 Task: Add Attachment from Google Drive to Card Card0000000087 in Board Board0000000022 in Workspace WS0000000008 in Trello. Add Cover Orange to Card Card0000000087 in Board Board0000000022 in Workspace WS0000000008 in Trello. Add "Add Label …" with "Title" Title0000000087 to Button Button0000000087 to Card Card0000000087 in Board Board0000000022 in Workspace WS0000000008 in Trello. Add Description DS0000000087 to Card Card0000000087 in Board Board0000000022 in Workspace WS0000000008 in Trello. Add Comment CM0000000087 to Card Card0000000087 in Board Board0000000022 in Workspace WS0000000008 in Trello
Action: Mouse moved to (279, 374)
Screenshot: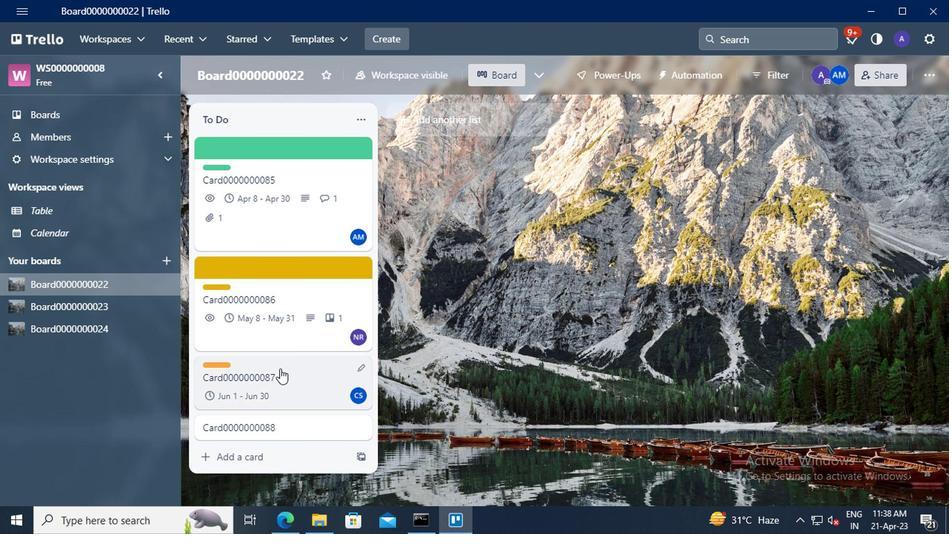 
Action: Mouse pressed left at (279, 374)
Screenshot: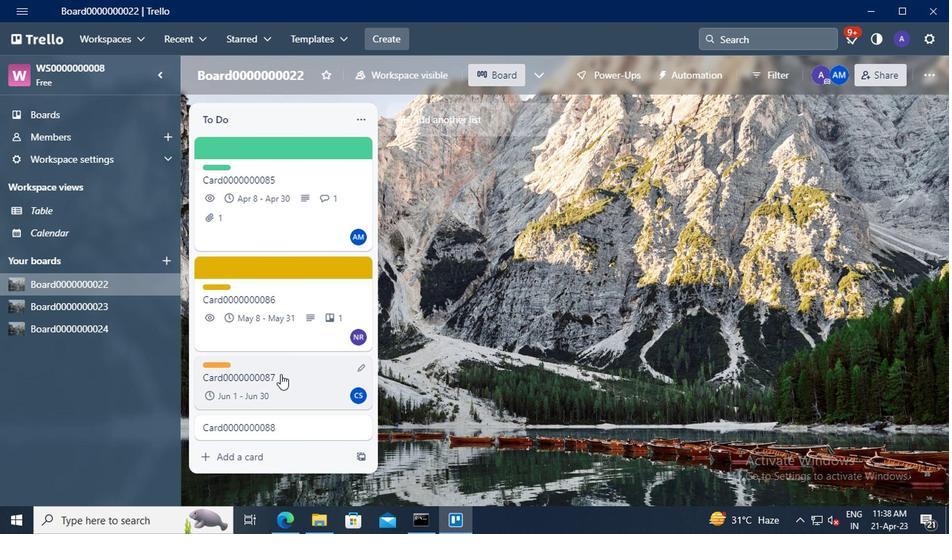 
Action: Mouse moved to (646, 292)
Screenshot: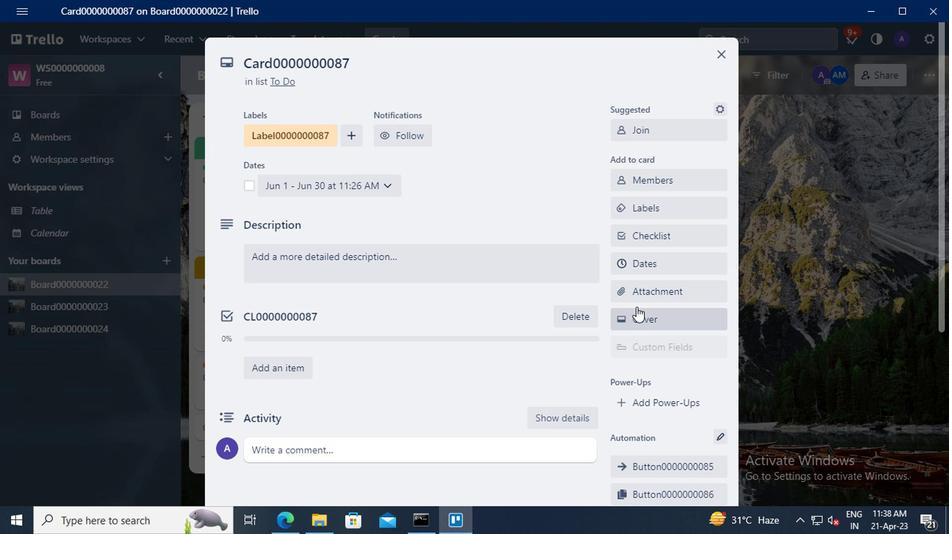 
Action: Mouse pressed left at (646, 292)
Screenshot: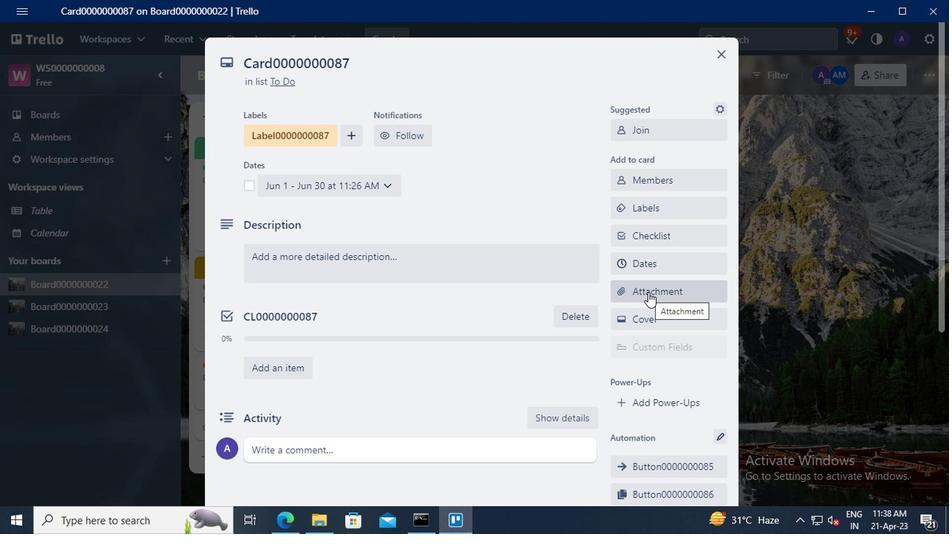 
Action: Mouse moved to (657, 169)
Screenshot: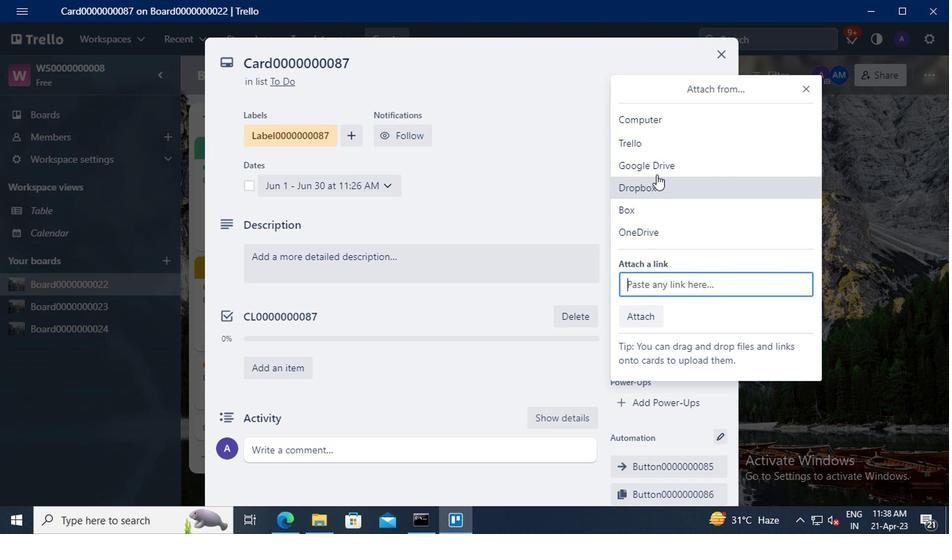 
Action: Mouse pressed left at (657, 169)
Screenshot: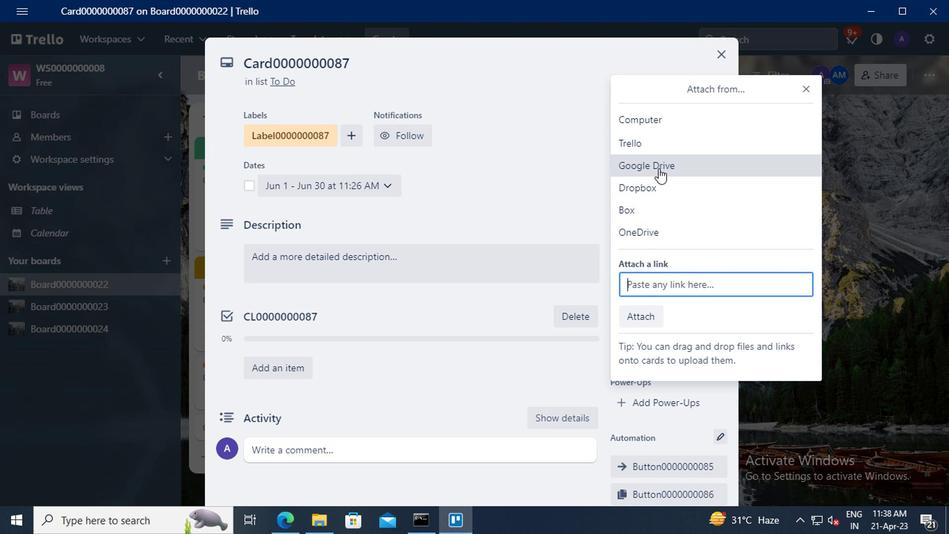 
Action: Mouse moved to (216, 244)
Screenshot: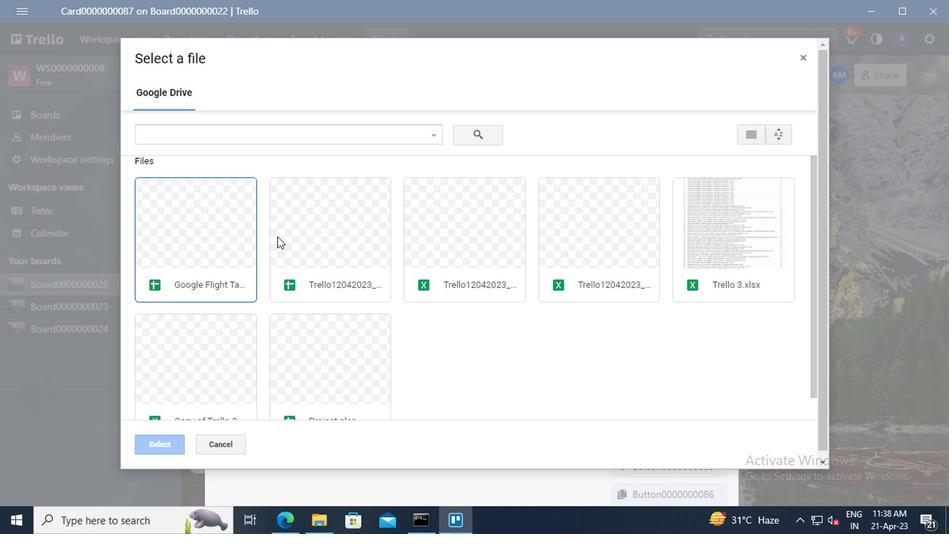 
Action: Mouse pressed left at (216, 244)
Screenshot: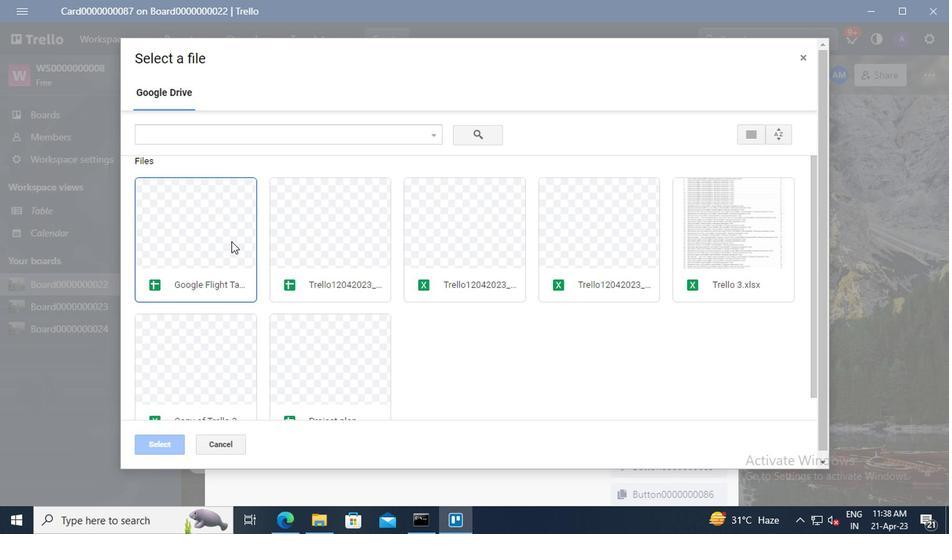 
Action: Mouse moved to (171, 446)
Screenshot: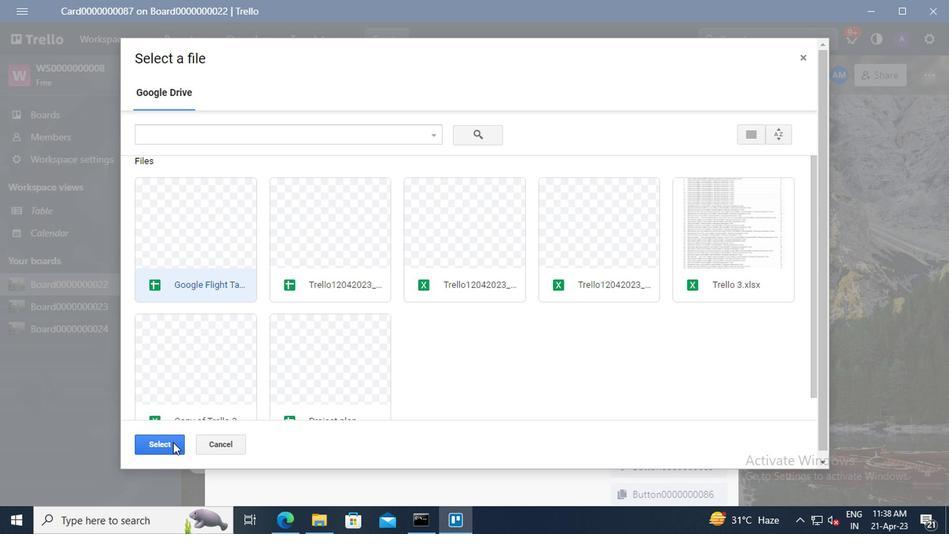 
Action: Mouse pressed left at (171, 446)
Screenshot: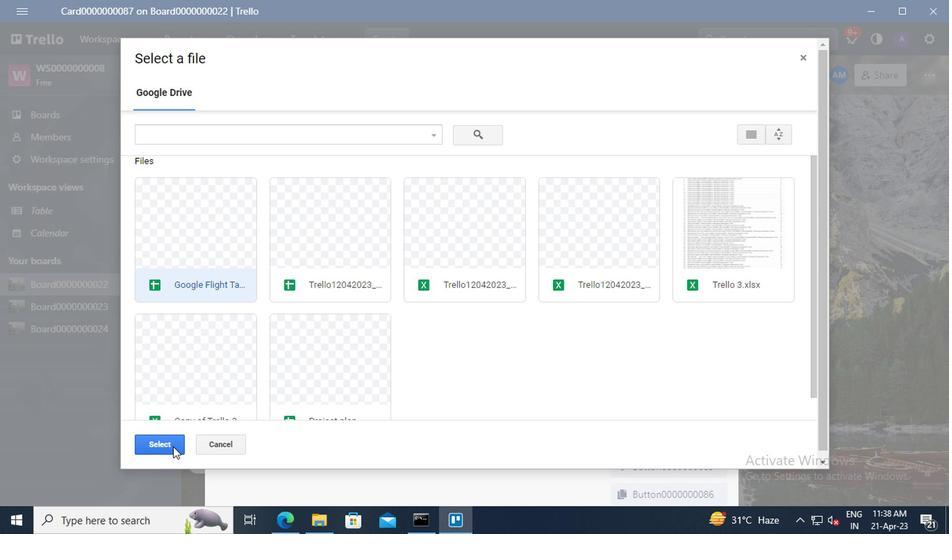 
Action: Mouse moved to (637, 322)
Screenshot: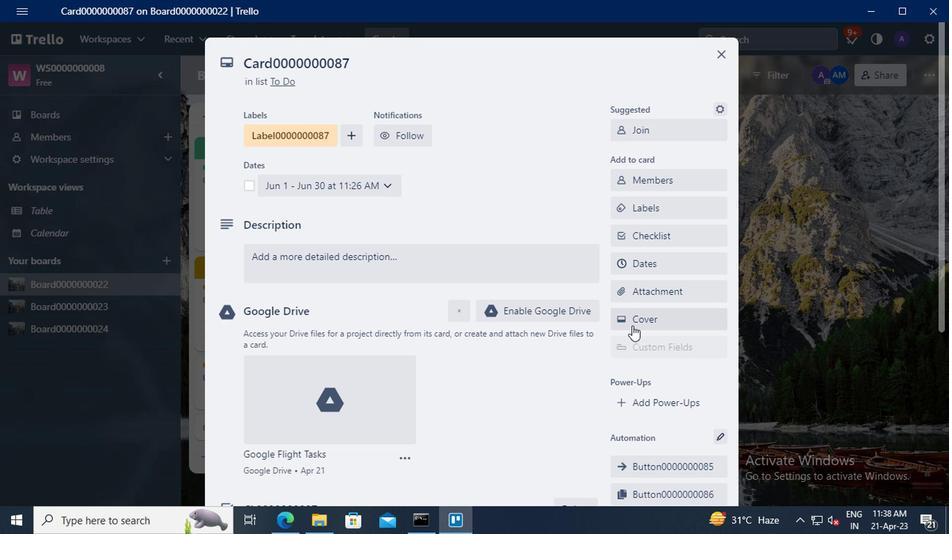 
Action: Mouse pressed left at (637, 322)
Screenshot: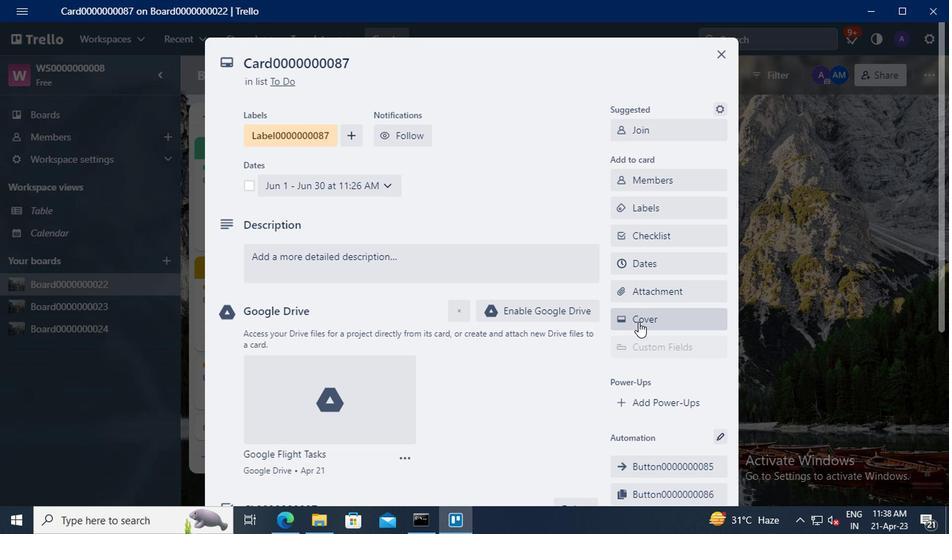 
Action: Mouse moved to (718, 229)
Screenshot: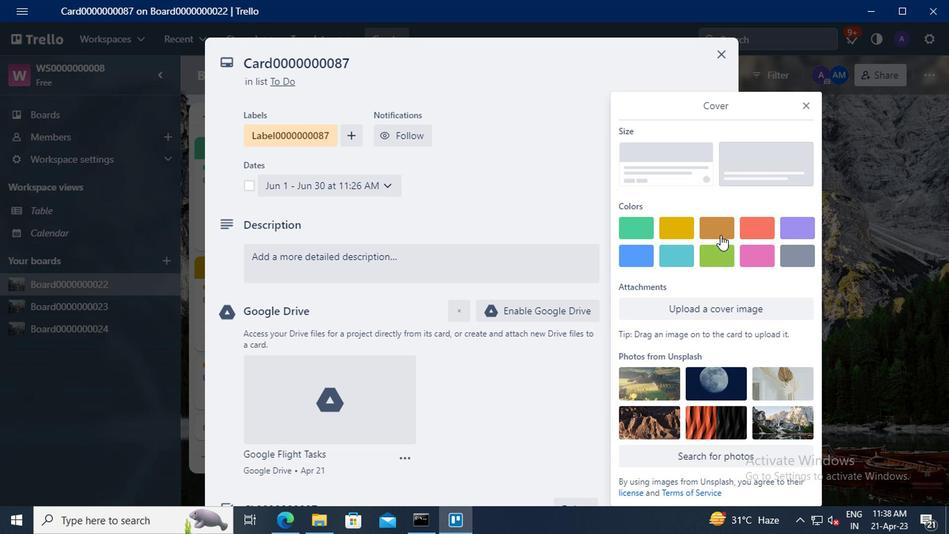 
Action: Mouse pressed left at (718, 229)
Screenshot: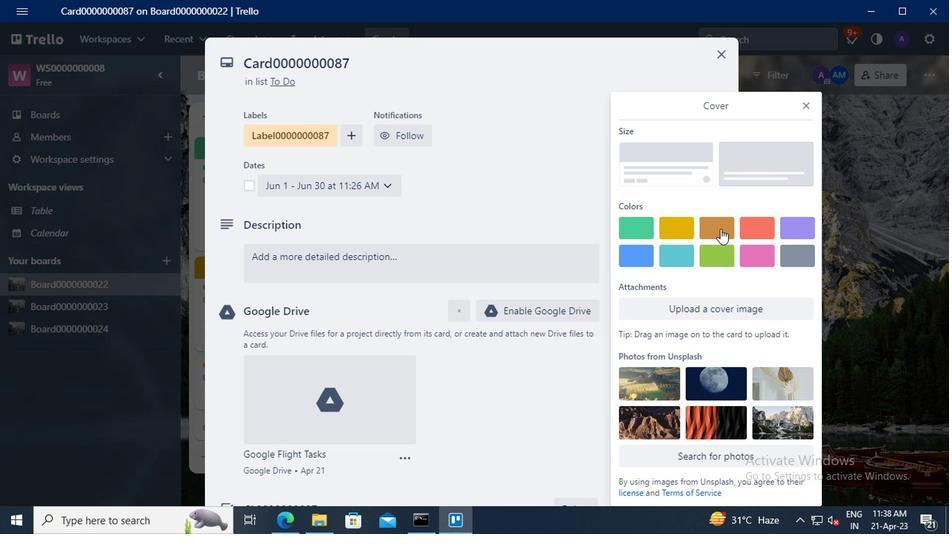 
Action: Mouse moved to (804, 82)
Screenshot: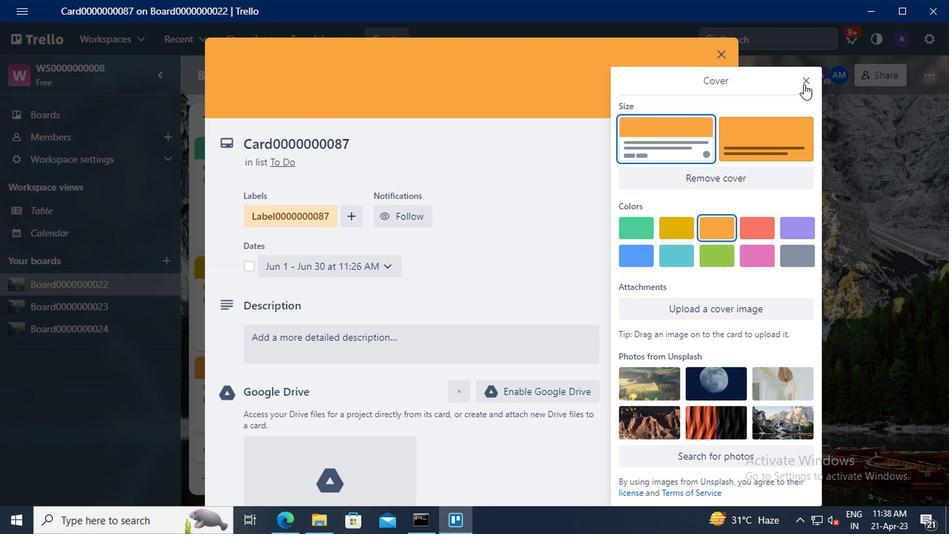
Action: Mouse pressed left at (804, 82)
Screenshot: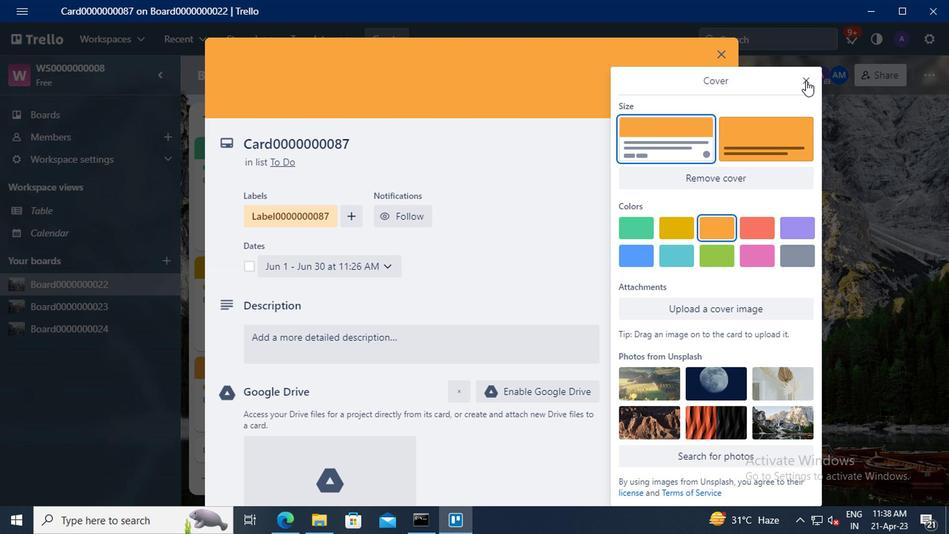 
Action: Mouse moved to (669, 235)
Screenshot: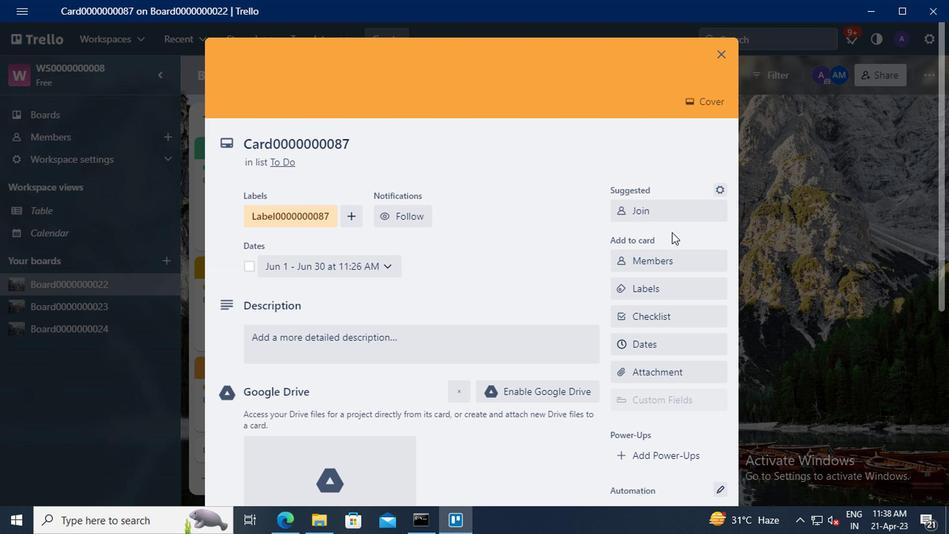 
Action: Mouse scrolled (669, 234) with delta (0, 0)
Screenshot: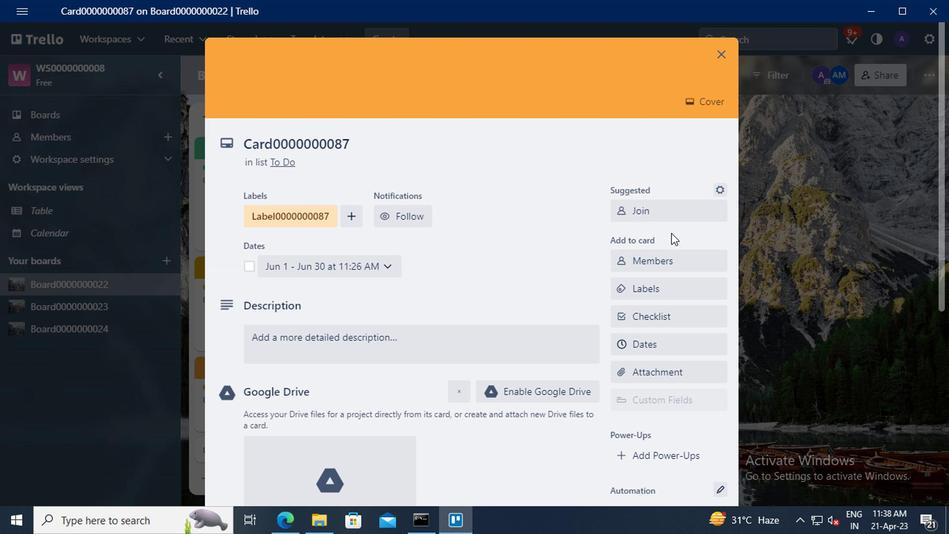 
Action: Mouse moved to (669, 235)
Screenshot: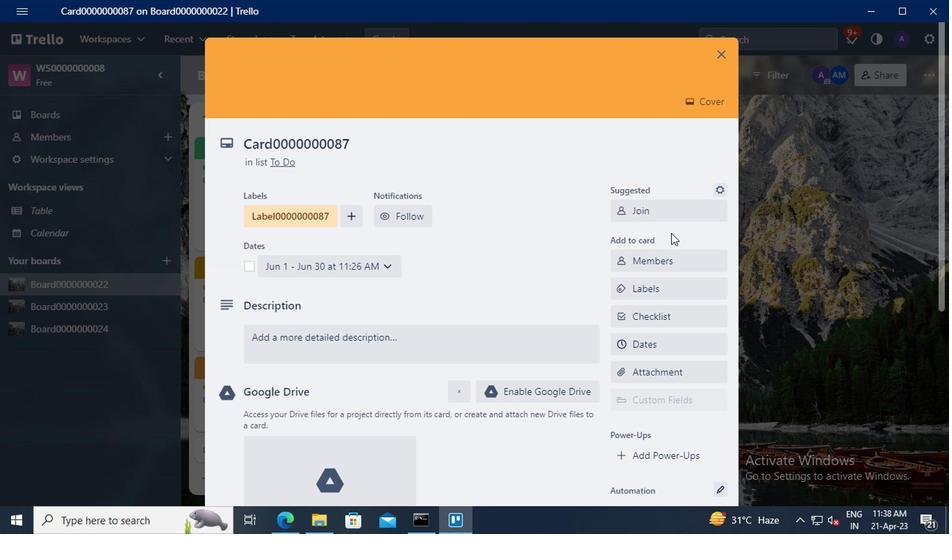 
Action: Mouse scrolled (669, 234) with delta (0, 0)
Screenshot: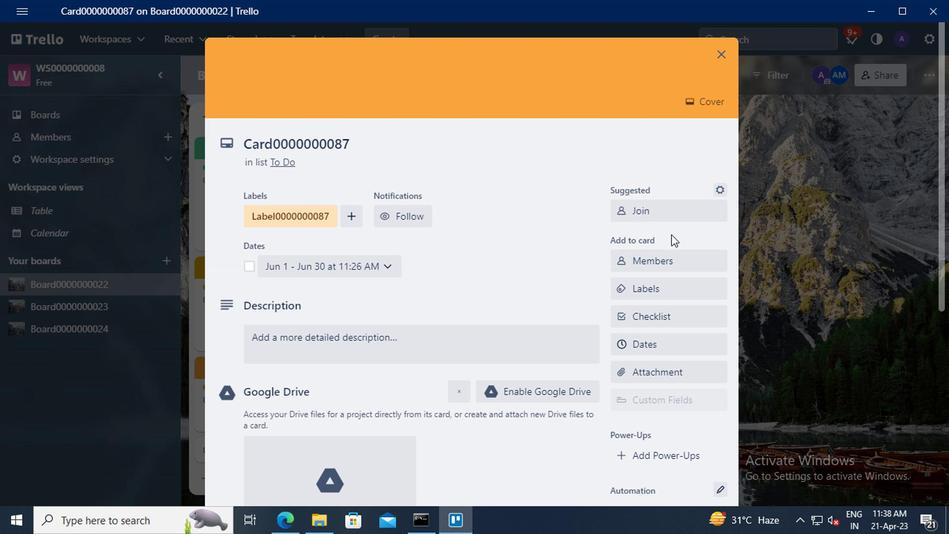 
Action: Mouse scrolled (669, 234) with delta (0, 0)
Screenshot: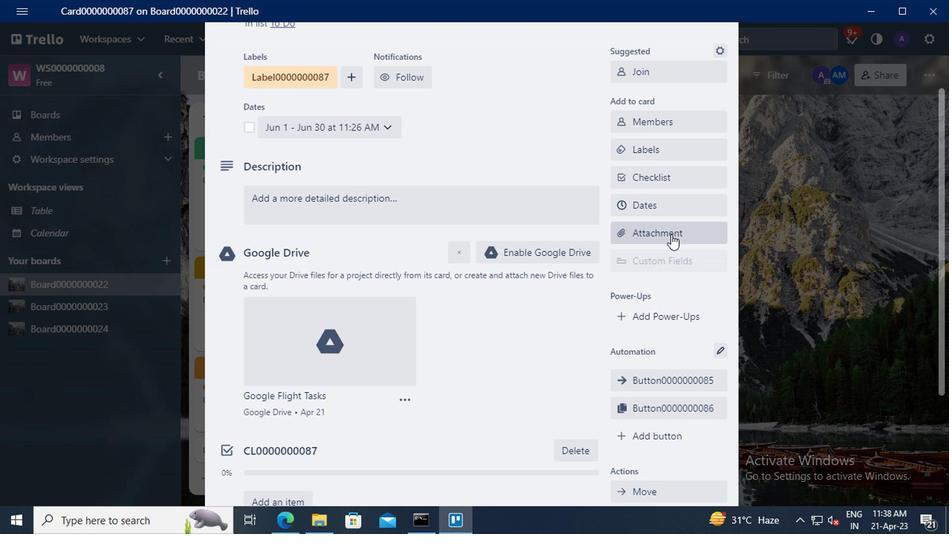 
Action: Mouse moved to (662, 365)
Screenshot: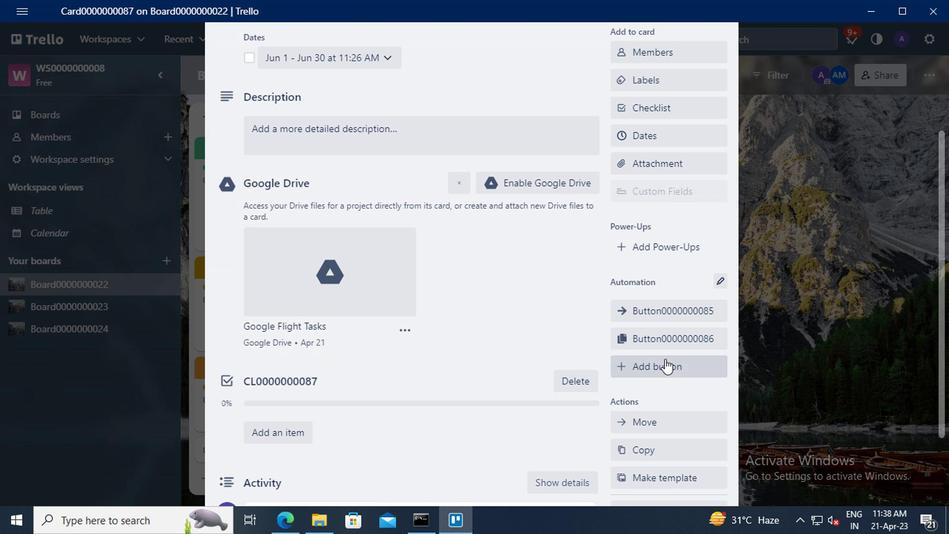 
Action: Mouse pressed left at (662, 365)
Screenshot: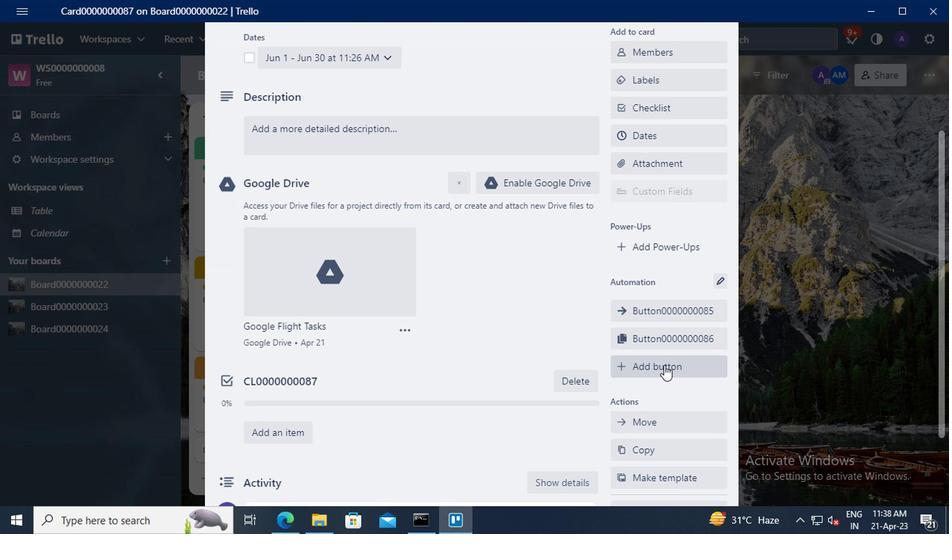 
Action: Mouse moved to (672, 187)
Screenshot: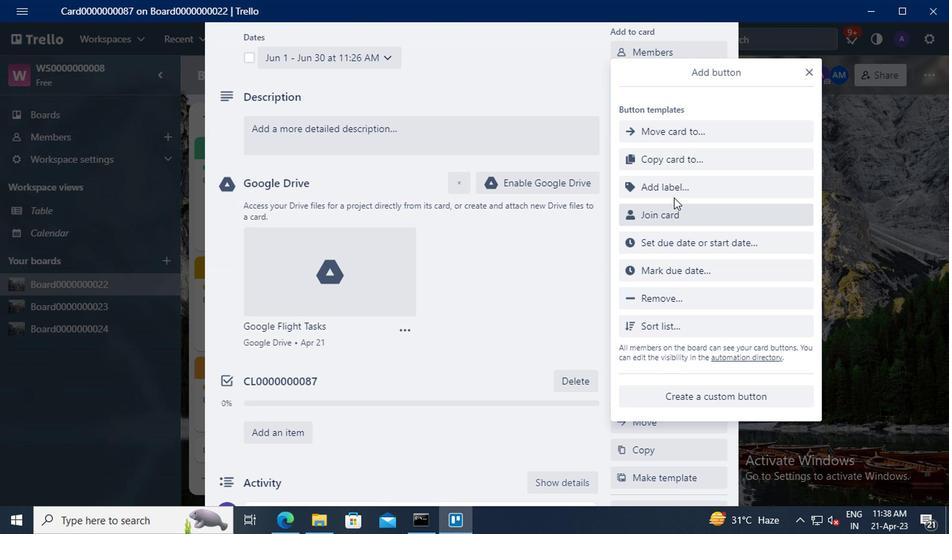 
Action: Mouse pressed left at (672, 187)
Screenshot: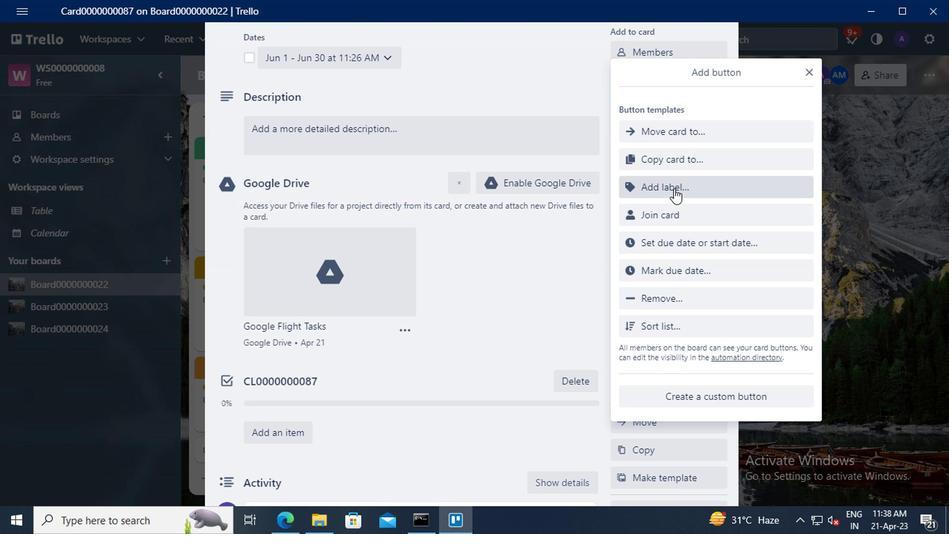
Action: Mouse moved to (688, 154)
Screenshot: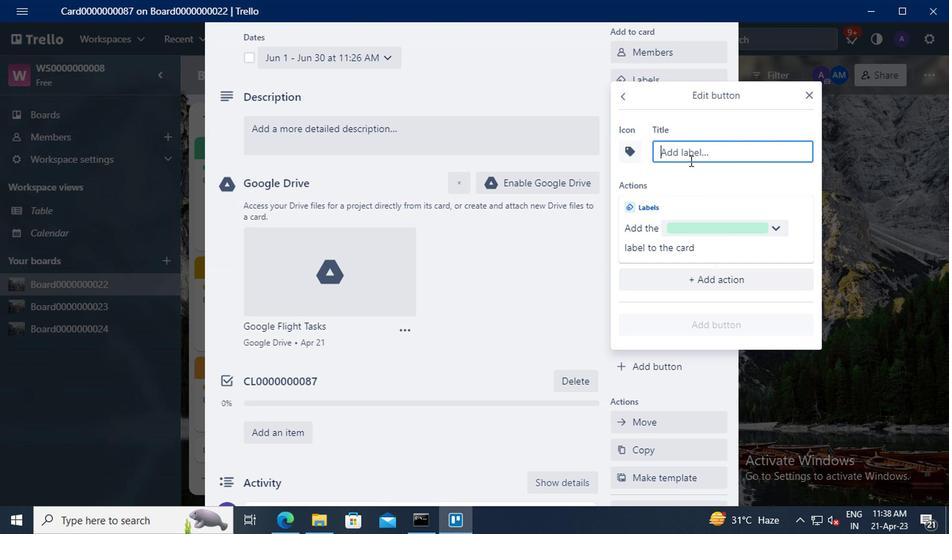 
Action: Mouse pressed left at (688, 154)
Screenshot: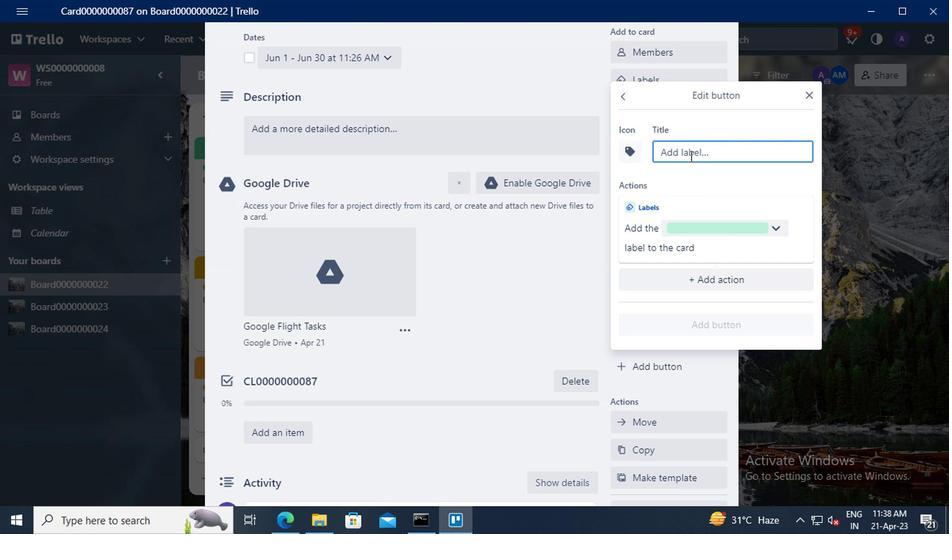 
Action: Mouse moved to (663, 138)
Screenshot: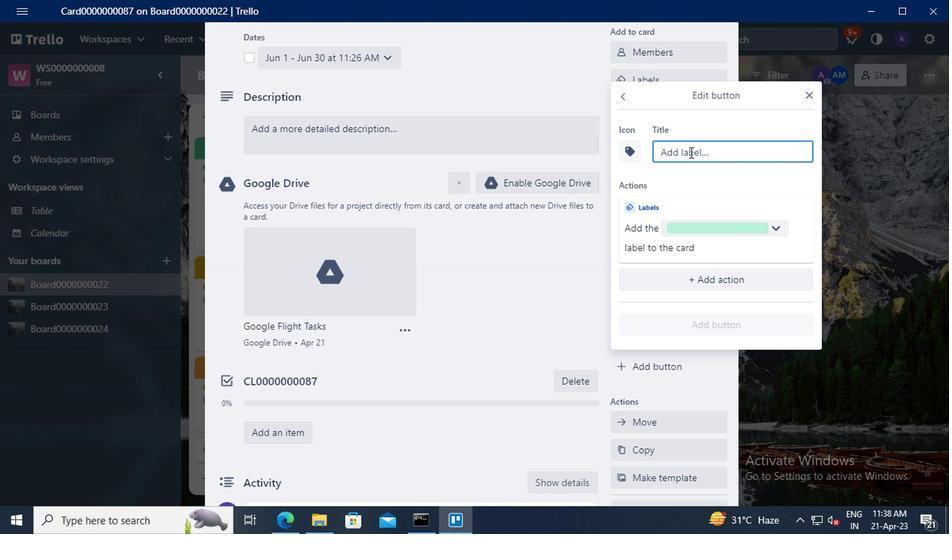 
Action: Key pressed <Key.shift>TITLE0000000087
Screenshot: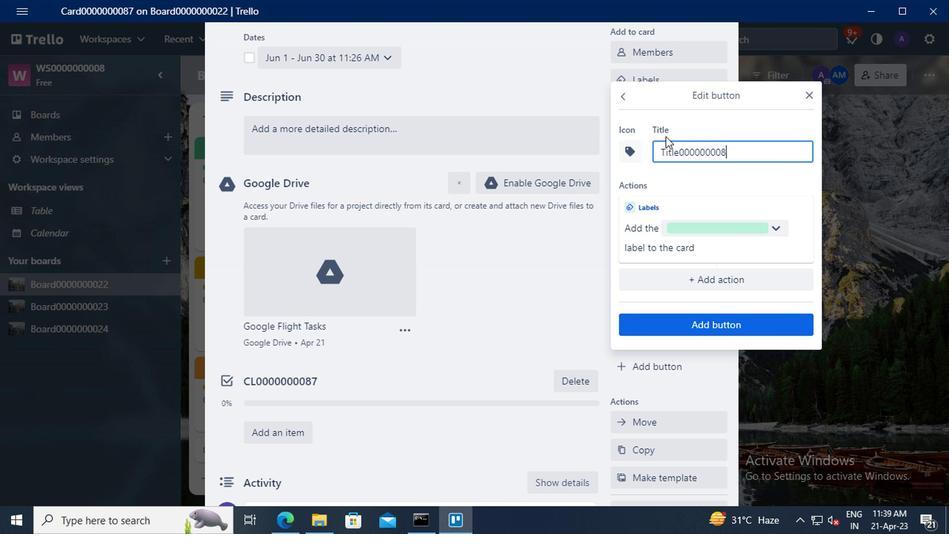 
Action: Mouse moved to (715, 325)
Screenshot: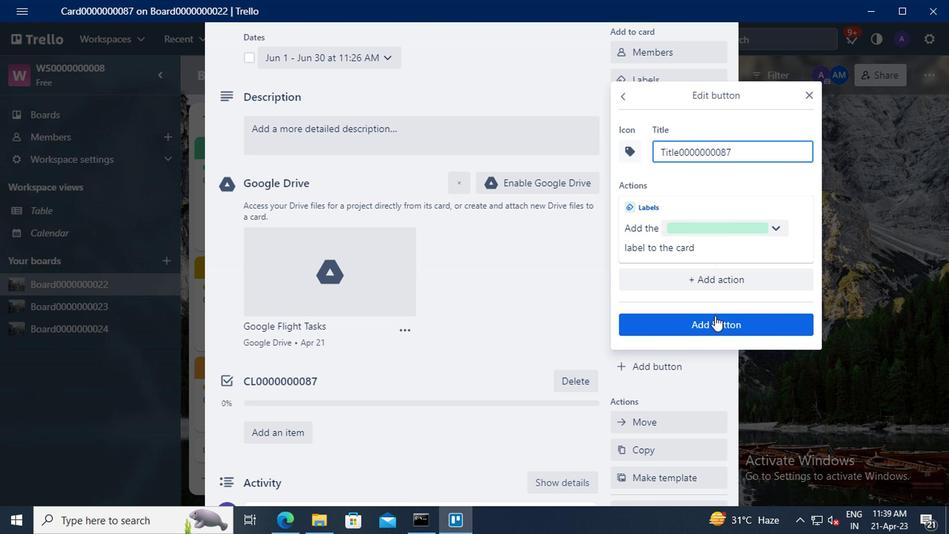 
Action: Mouse pressed left at (715, 325)
Screenshot: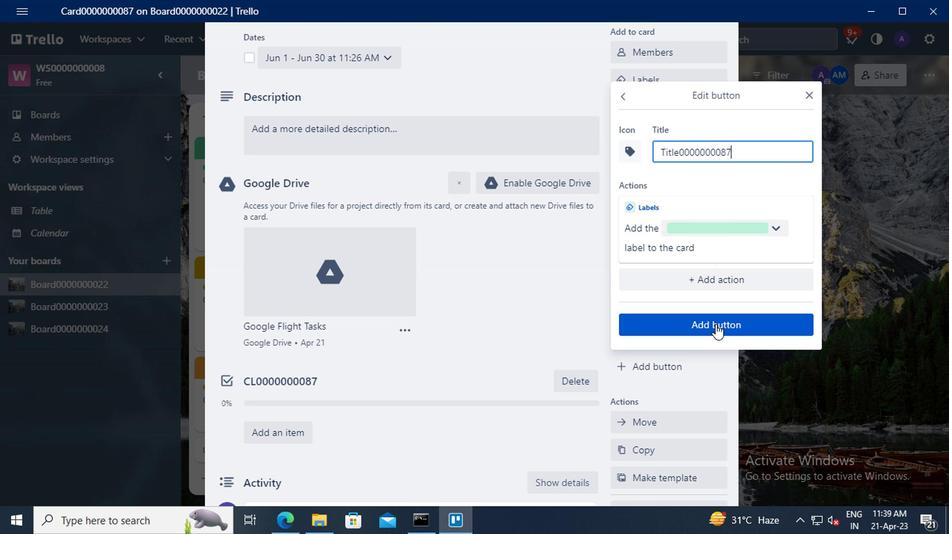 
Action: Mouse moved to (442, 302)
Screenshot: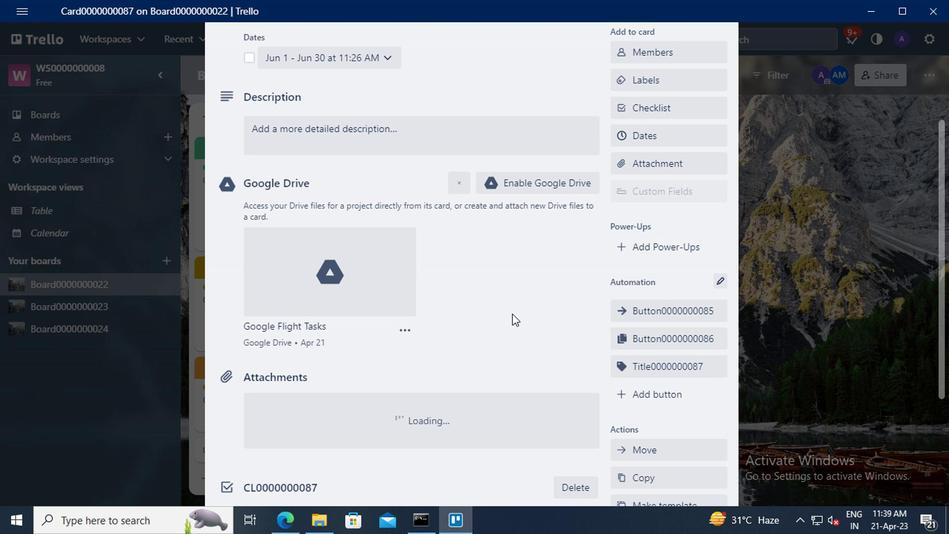 
Action: Mouse scrolled (442, 302) with delta (0, 0)
Screenshot: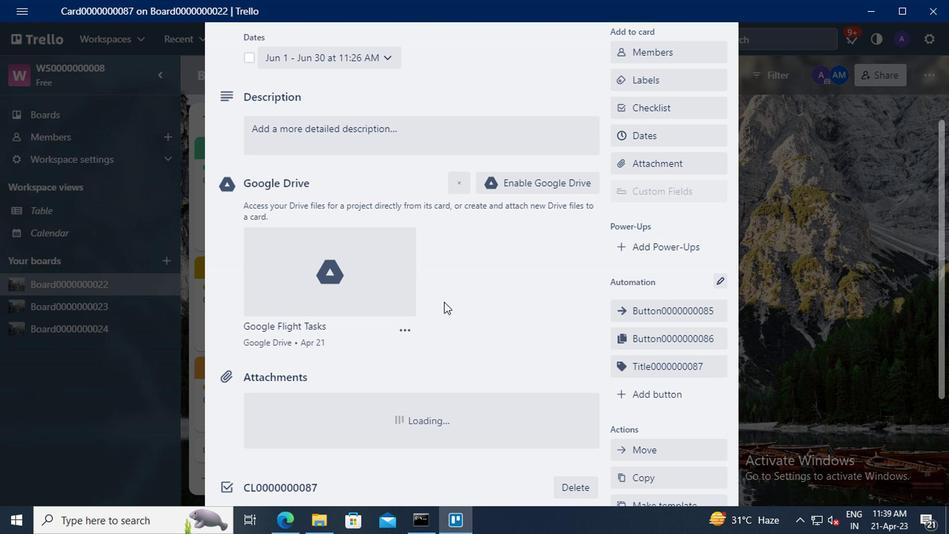 
Action: Mouse scrolled (442, 302) with delta (0, 0)
Screenshot: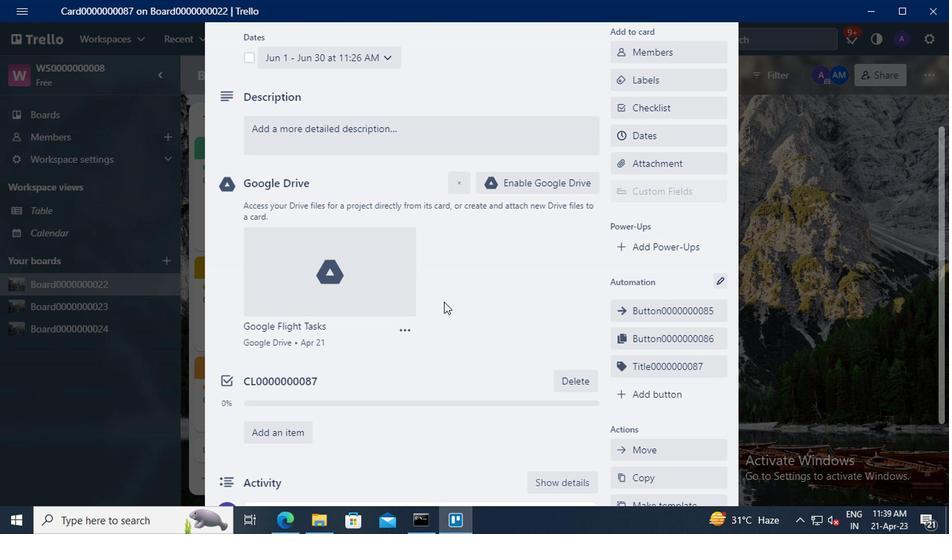 
Action: Mouse moved to (295, 276)
Screenshot: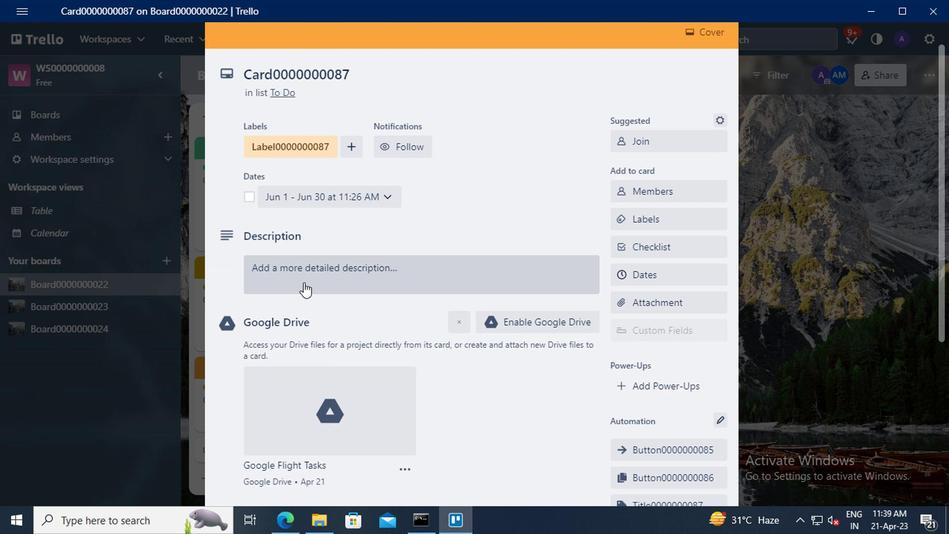 
Action: Mouse pressed left at (295, 276)
Screenshot: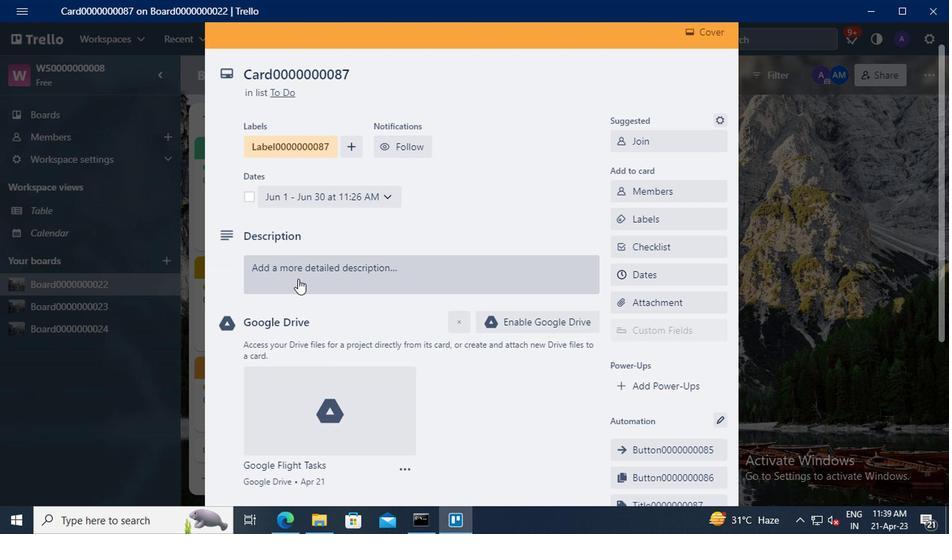 
Action: Mouse moved to (265, 313)
Screenshot: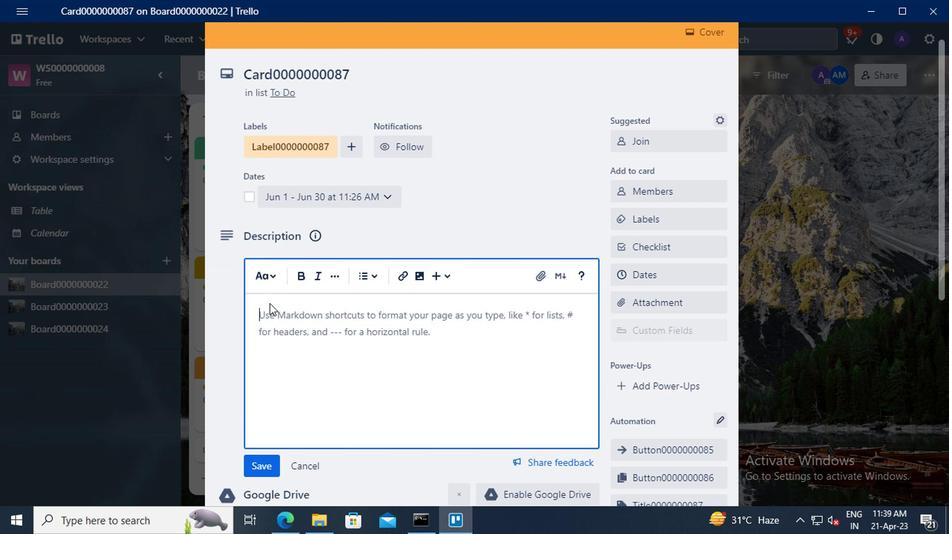 
Action: Mouse pressed left at (265, 313)
Screenshot: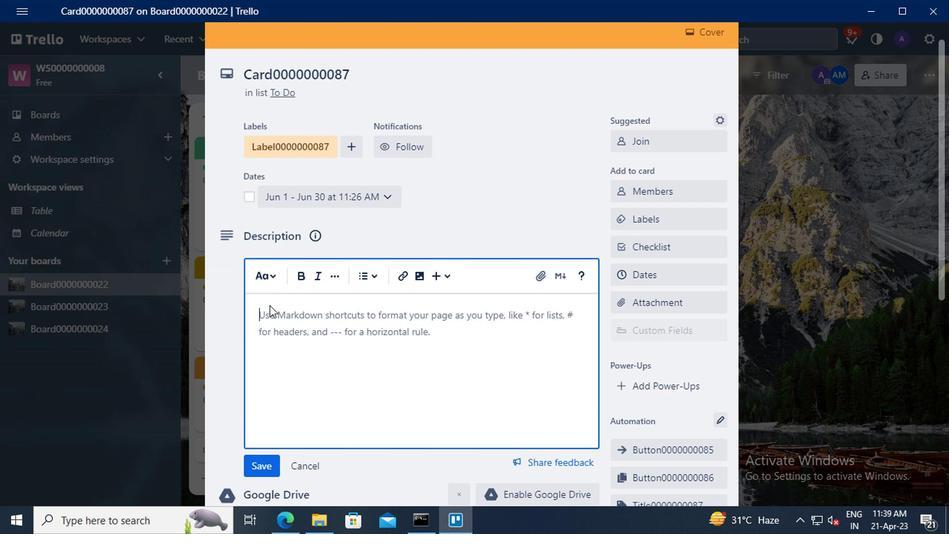 
Action: Key pressed <Key.shift>DS0000000087
Screenshot: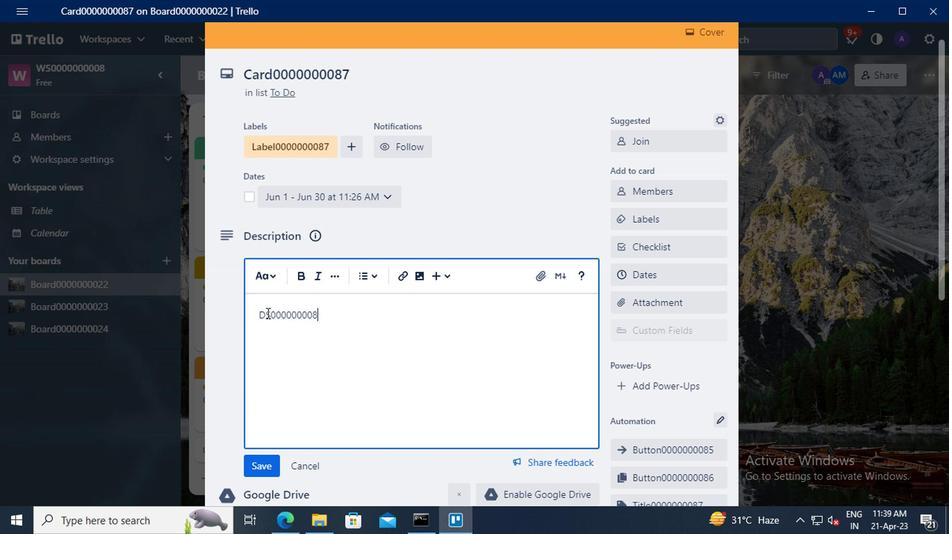 
Action: Mouse scrolled (265, 312) with delta (0, 0)
Screenshot: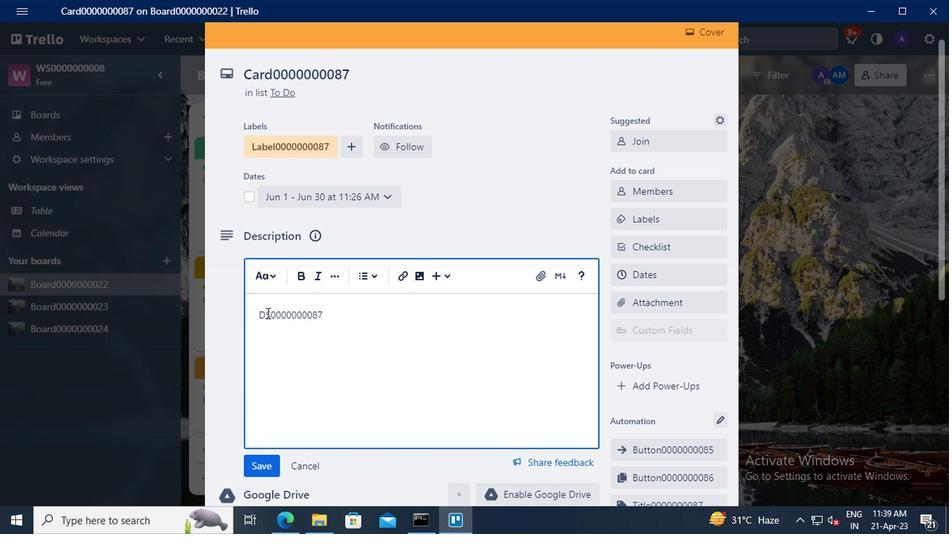 
Action: Mouse scrolled (265, 312) with delta (0, 0)
Screenshot: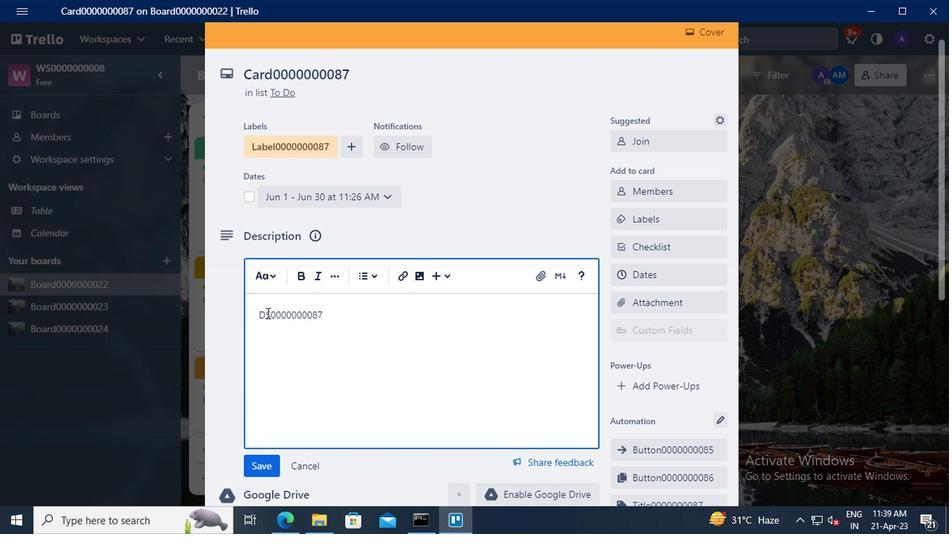 
Action: Mouse moved to (262, 324)
Screenshot: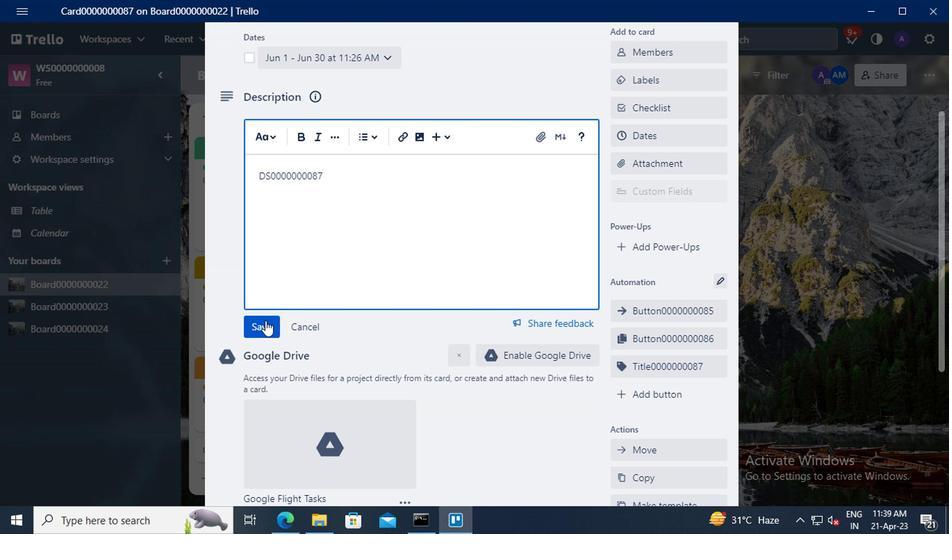 
Action: Mouse pressed left at (262, 324)
Screenshot: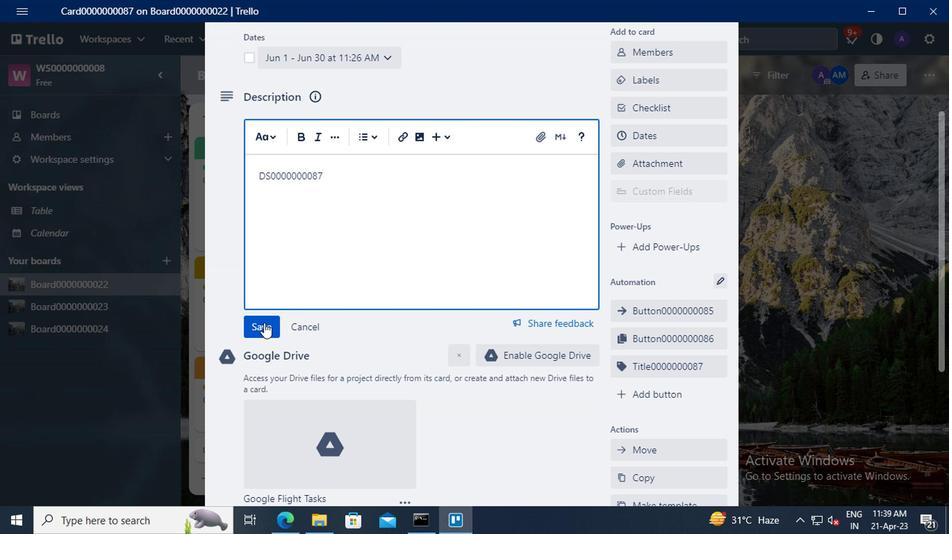 
Action: Mouse scrolled (262, 323) with delta (0, 0)
Screenshot: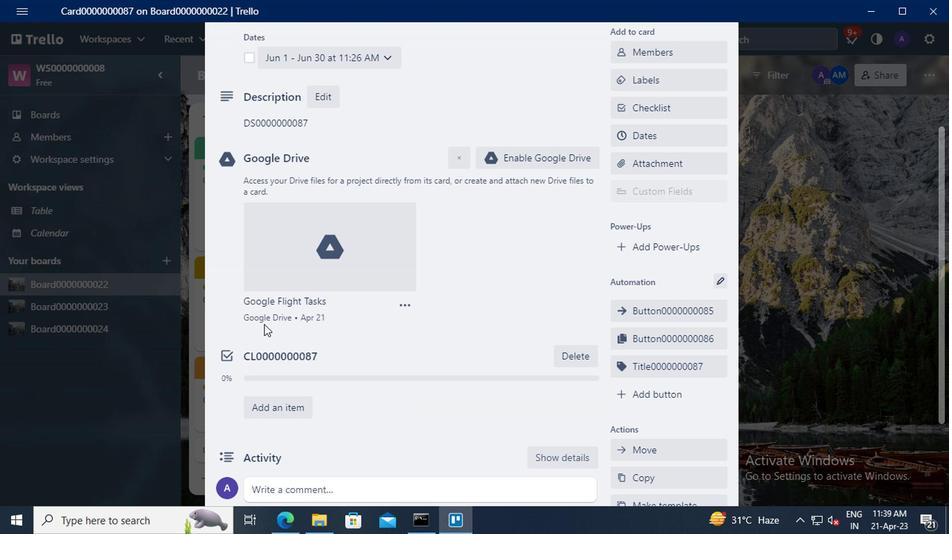 
Action: Mouse scrolled (262, 323) with delta (0, 0)
Screenshot: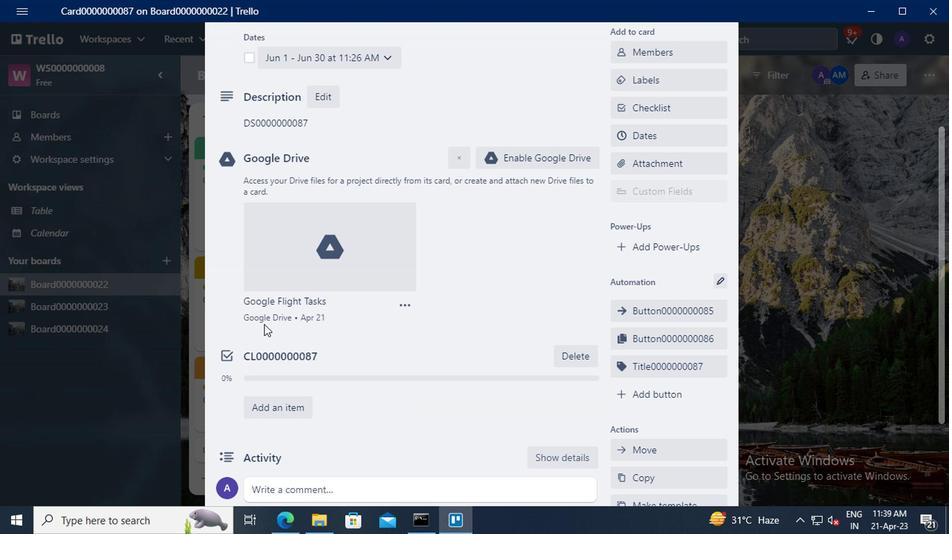 
Action: Mouse moved to (279, 350)
Screenshot: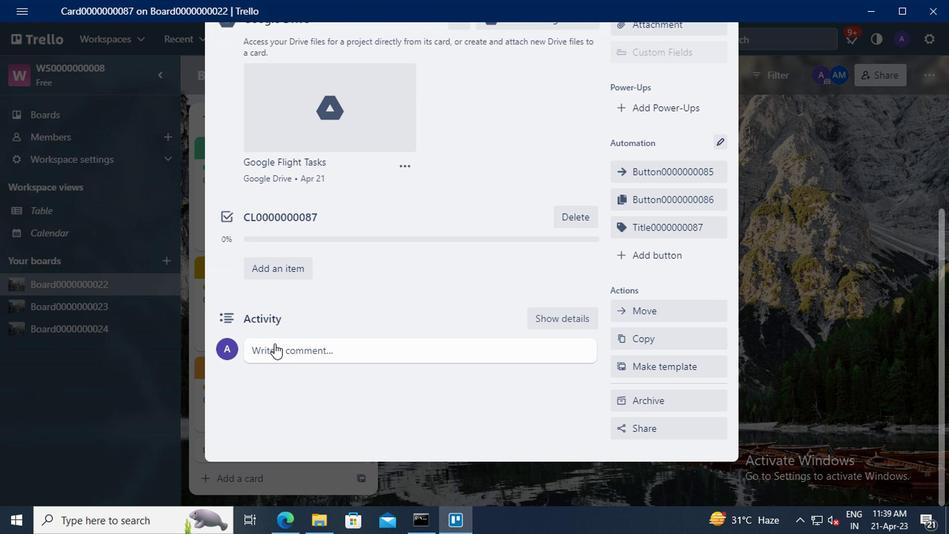 
Action: Mouse pressed left at (279, 350)
Screenshot: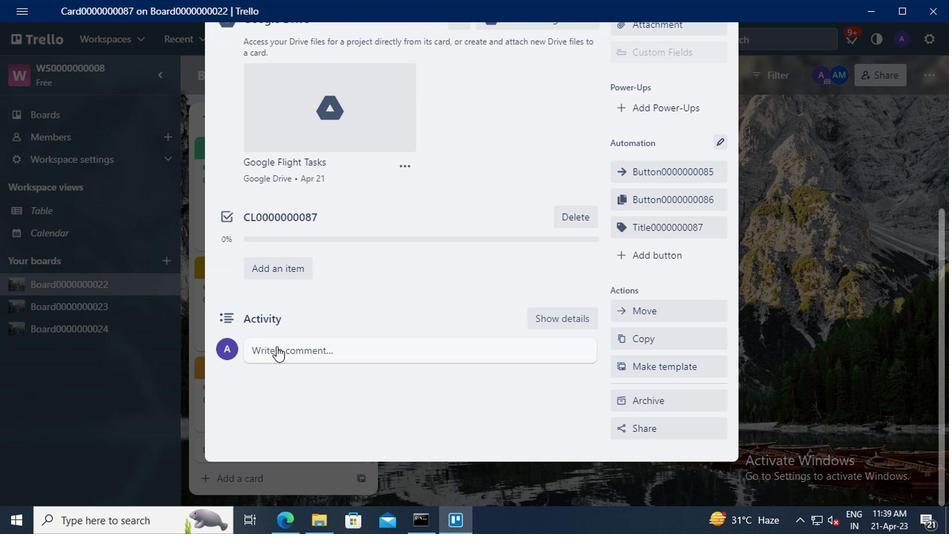
Action: Key pressed <Key.shift>
Screenshot: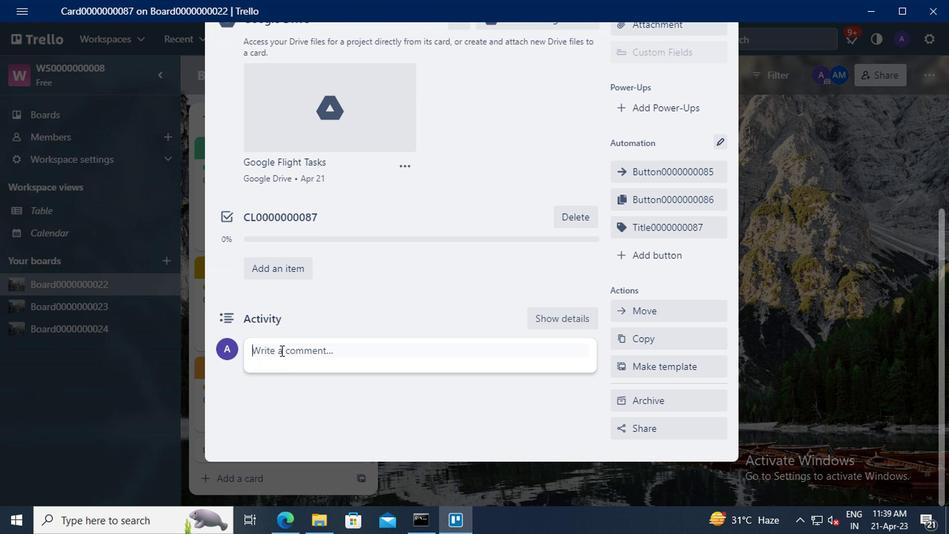 
Action: Mouse moved to (283, 353)
Screenshot: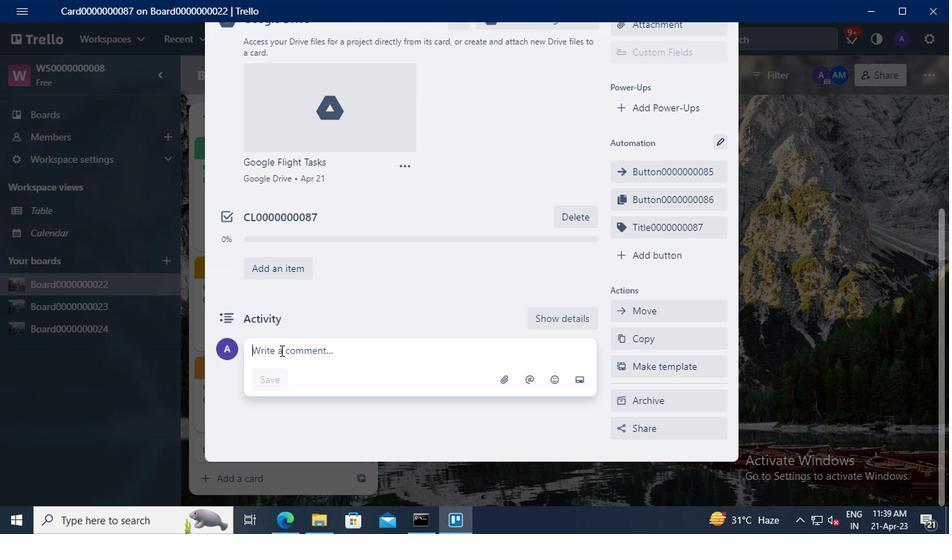
Action: Key pressed CM0000000087
Screenshot: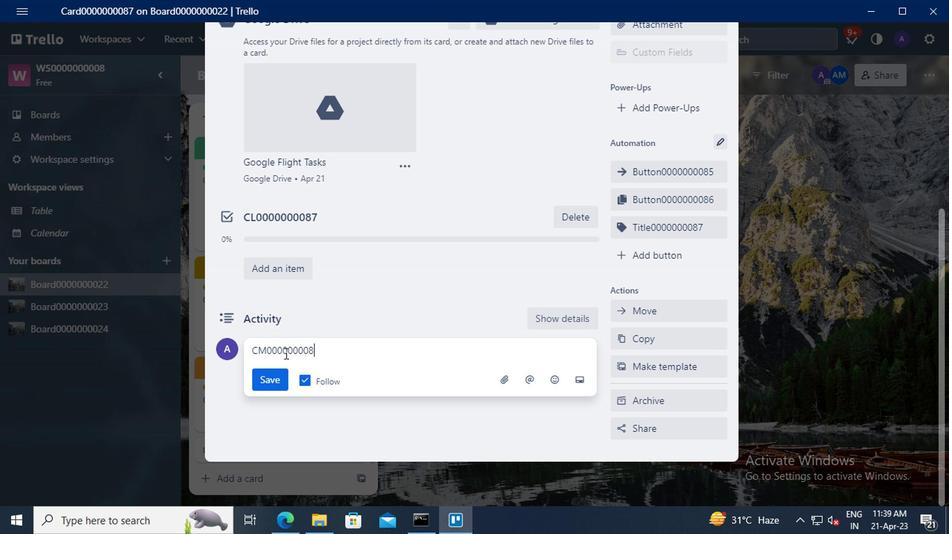 
Action: Mouse moved to (273, 379)
Screenshot: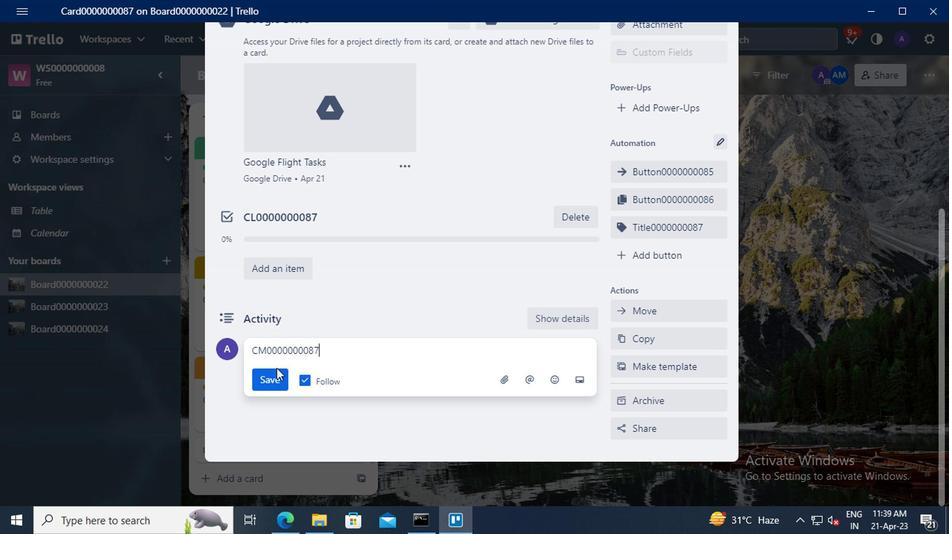 
Action: Mouse pressed left at (273, 379)
Screenshot: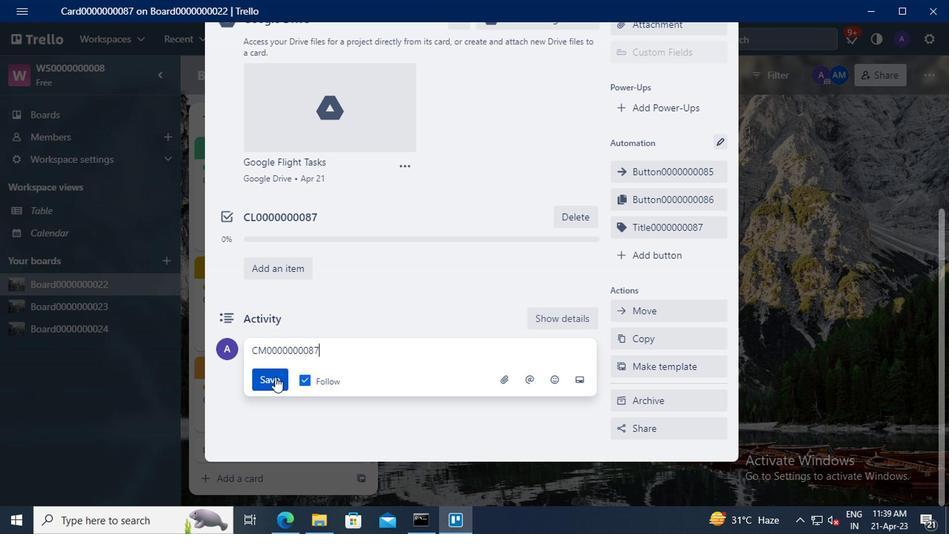 
